 Task: Create a pull request to propose a bug fix in a repository.
Action: Mouse moved to (742, 59)
Screenshot: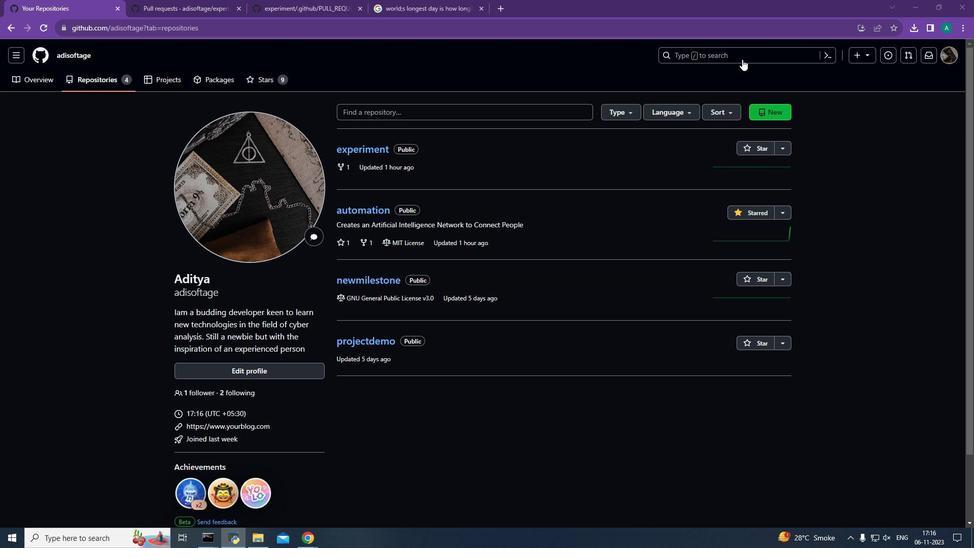 
Action: Mouse pressed left at (742, 59)
Screenshot: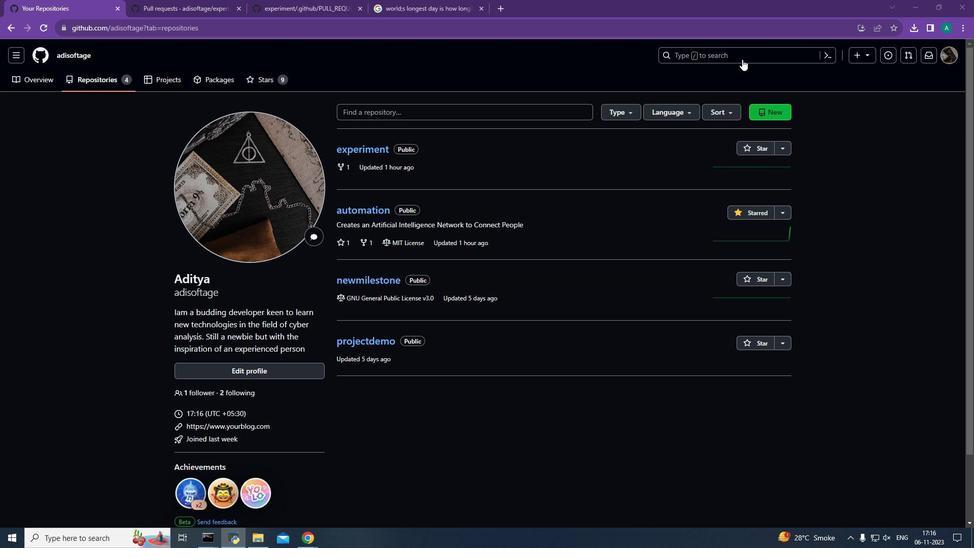 
Action: Mouse moved to (729, 64)
Screenshot: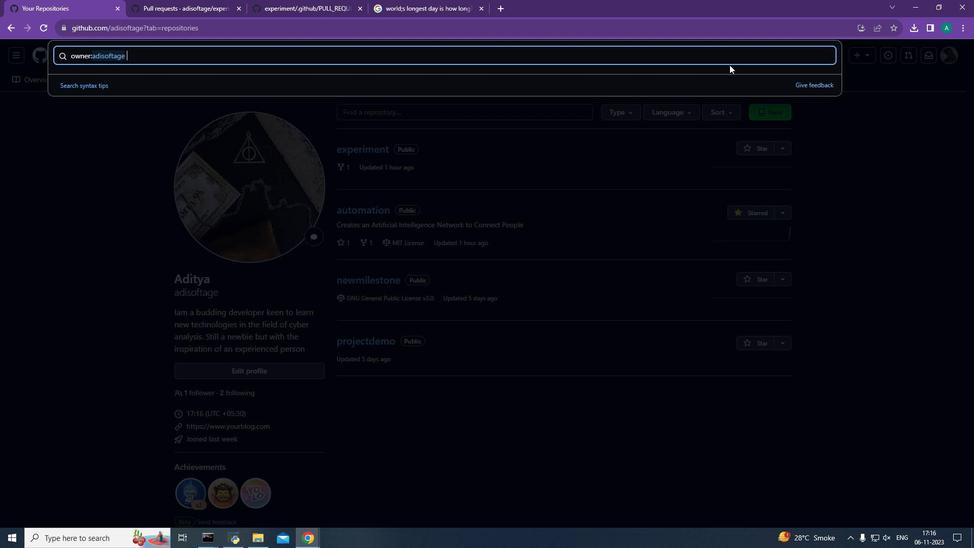 
Action: Key pressed ctrl+Abish<Key.down><Key.down><Key.down><Key.up><Key.enter>
Screenshot: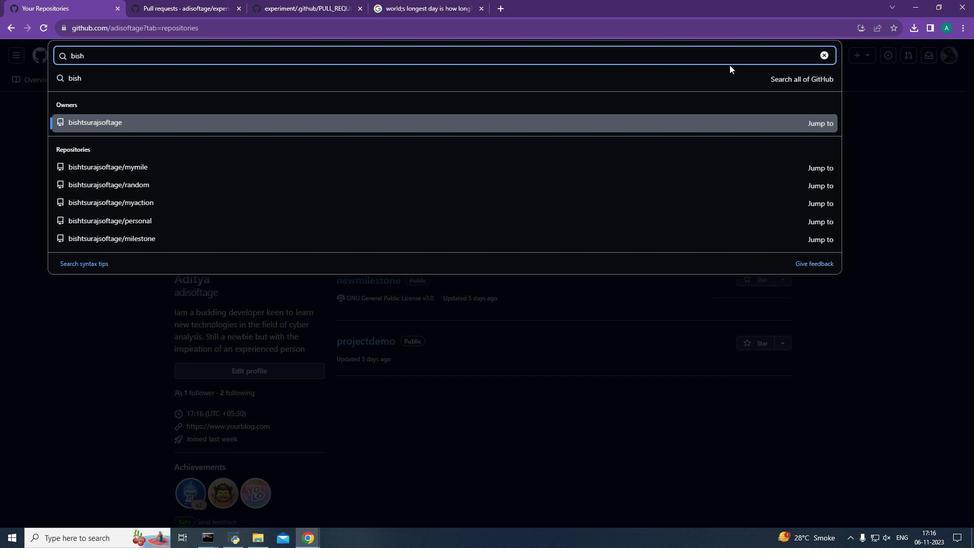
Action: Mouse moved to (381, 323)
Screenshot: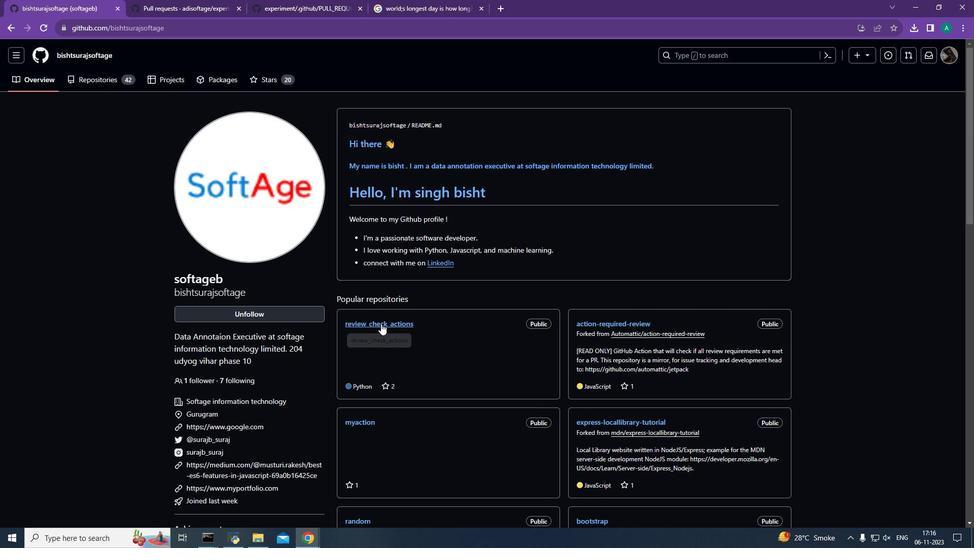 
Action: Mouse pressed left at (381, 323)
Screenshot: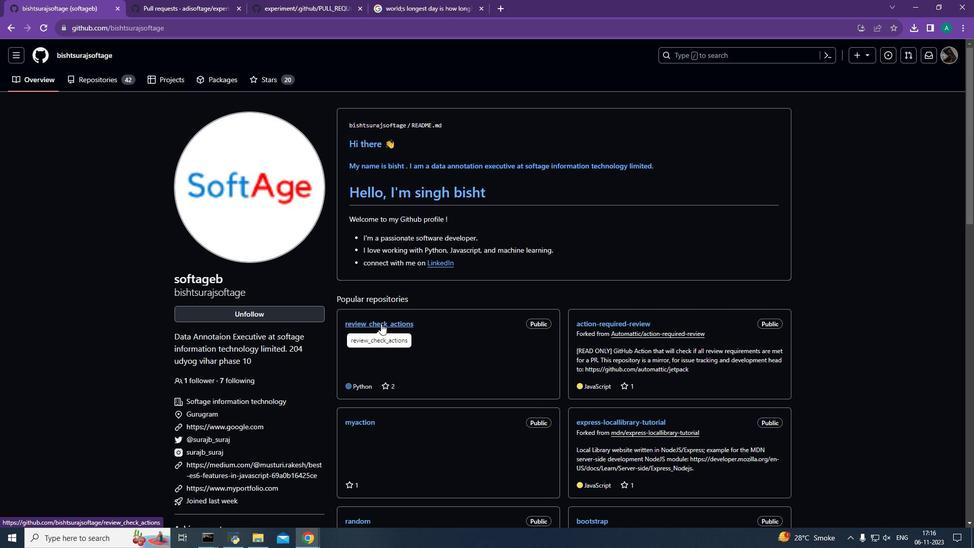 
Action: Mouse moved to (216, 256)
Screenshot: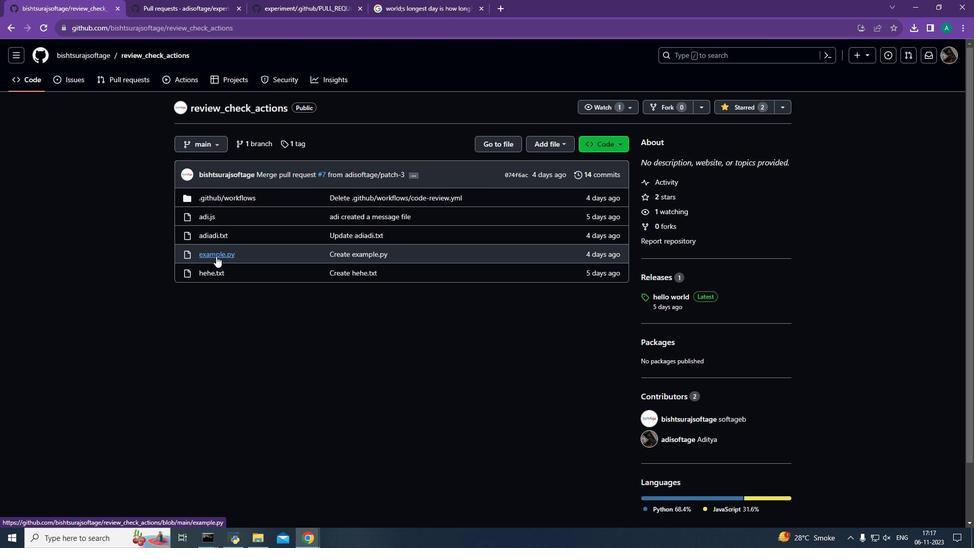 
Action: Mouse pressed left at (216, 256)
Screenshot: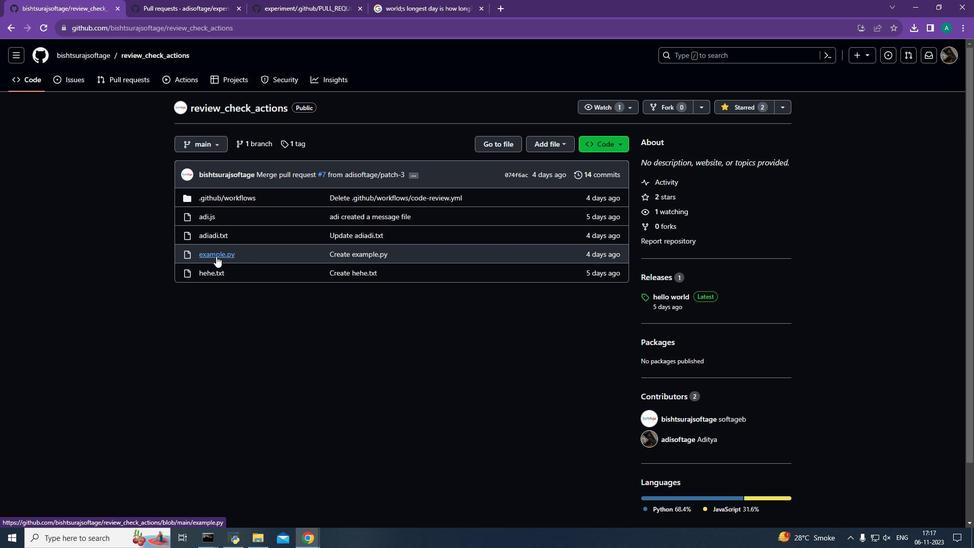 
Action: Mouse moved to (913, 168)
Screenshot: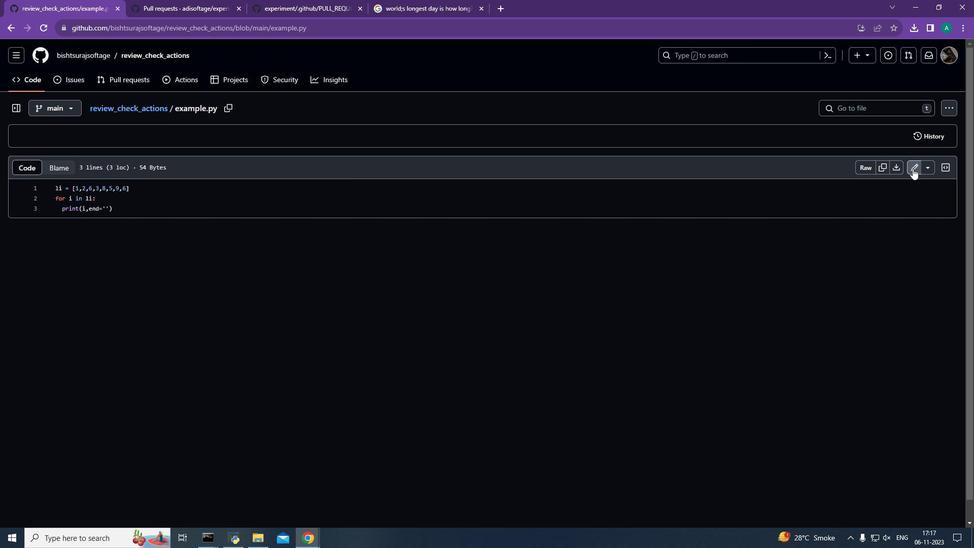 
Action: Mouse pressed left at (913, 168)
Screenshot: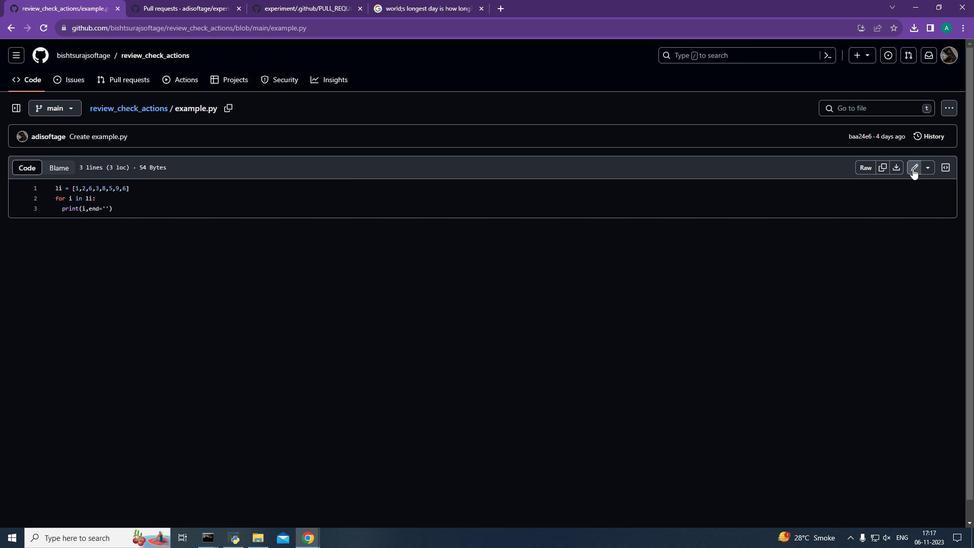 
Action: Mouse moved to (118, 80)
Screenshot: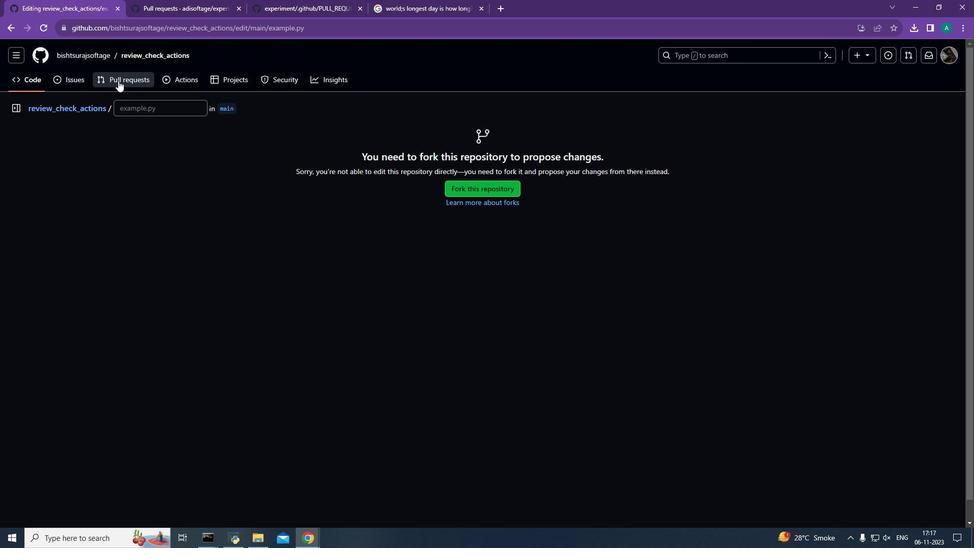 
Action: Mouse pressed left at (118, 80)
Screenshot: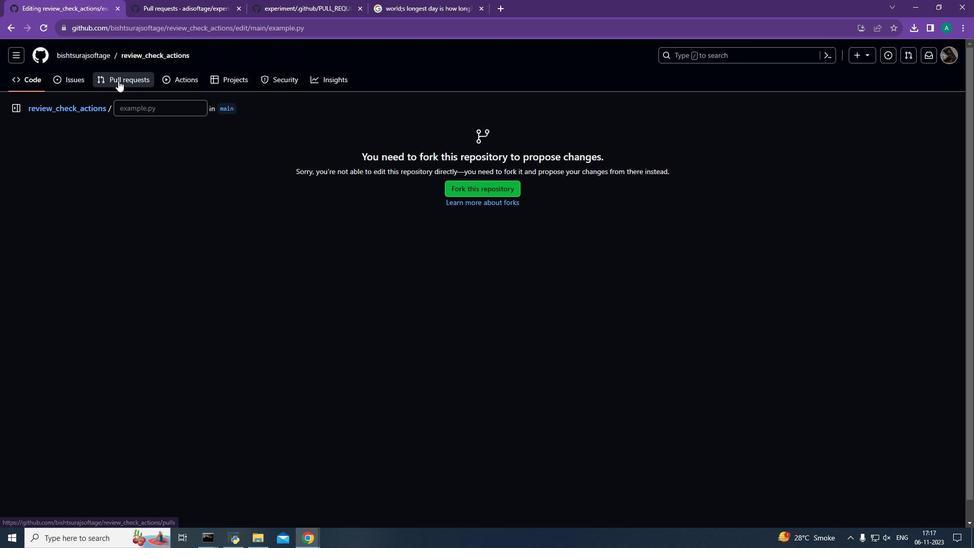 
Action: Mouse moved to (752, 115)
Screenshot: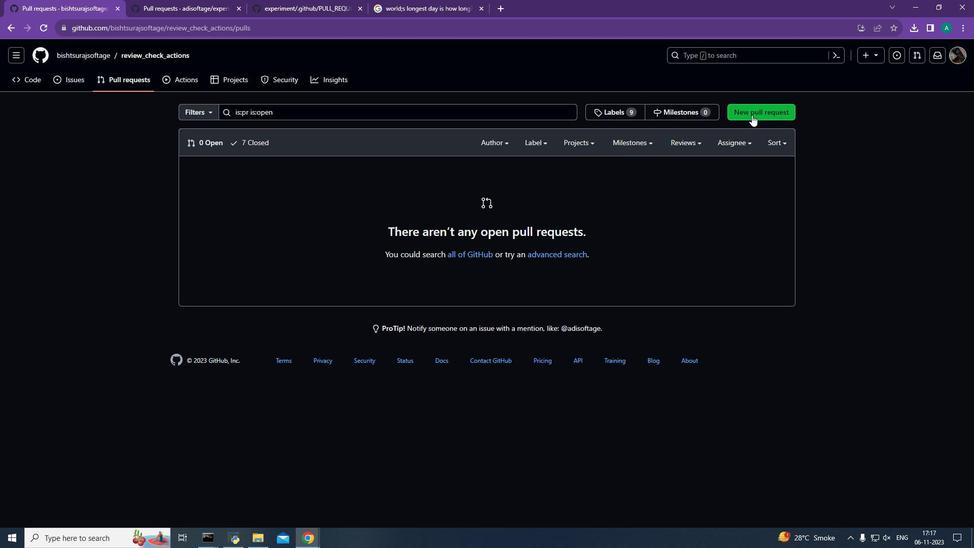 
Action: Mouse pressed left at (752, 115)
Screenshot: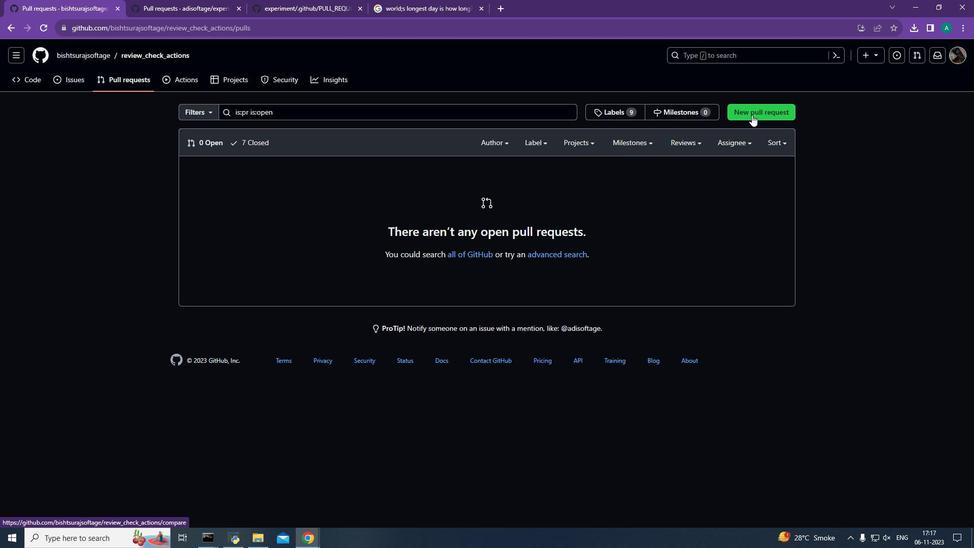 
Action: Mouse moved to (298, 155)
Screenshot: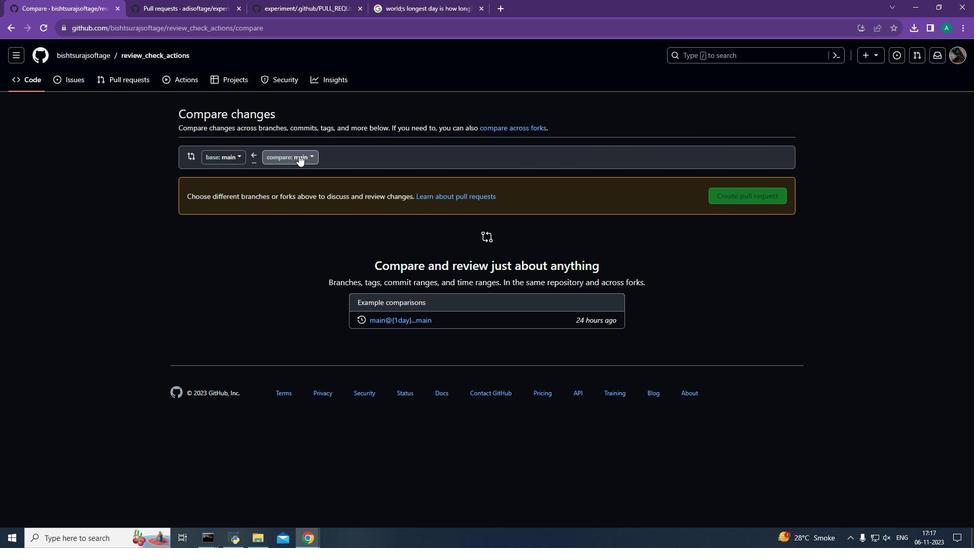 
Action: Mouse pressed left at (298, 155)
Screenshot: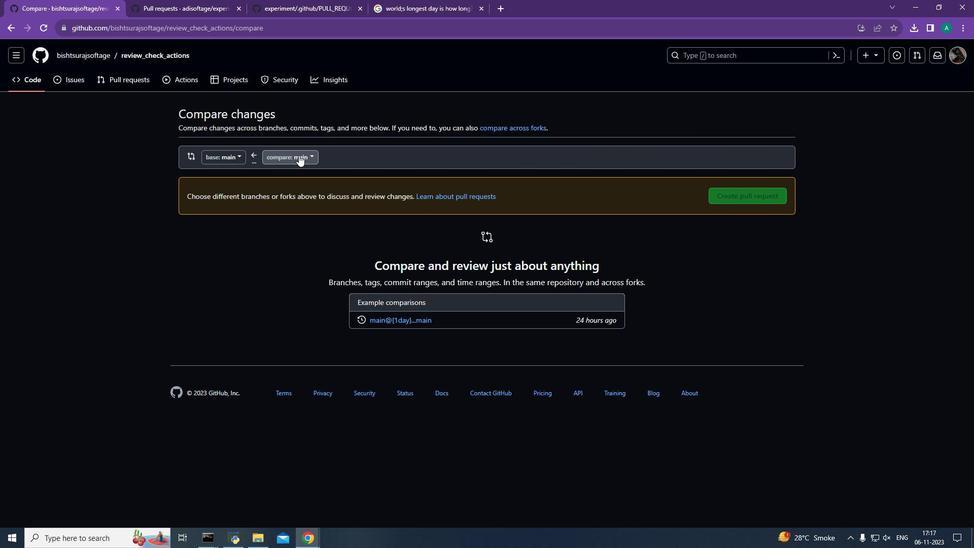 
Action: Mouse moved to (288, 268)
Screenshot: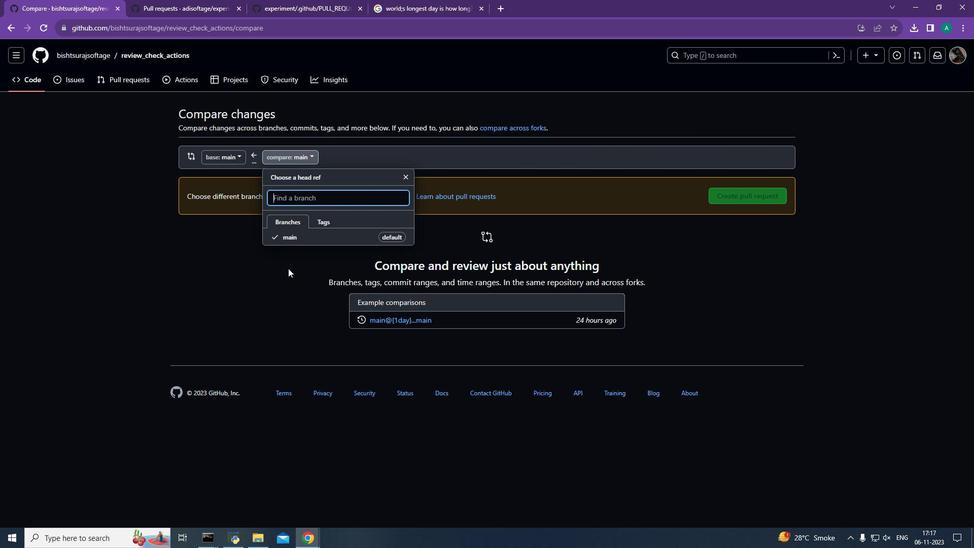 
Action: Mouse pressed left at (288, 268)
Screenshot: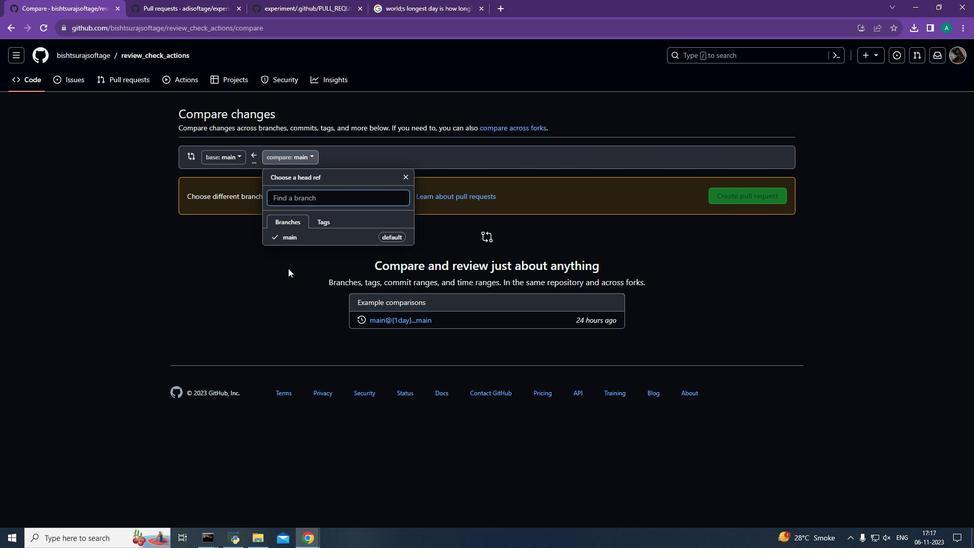 
Action: Mouse moved to (16, 27)
Screenshot: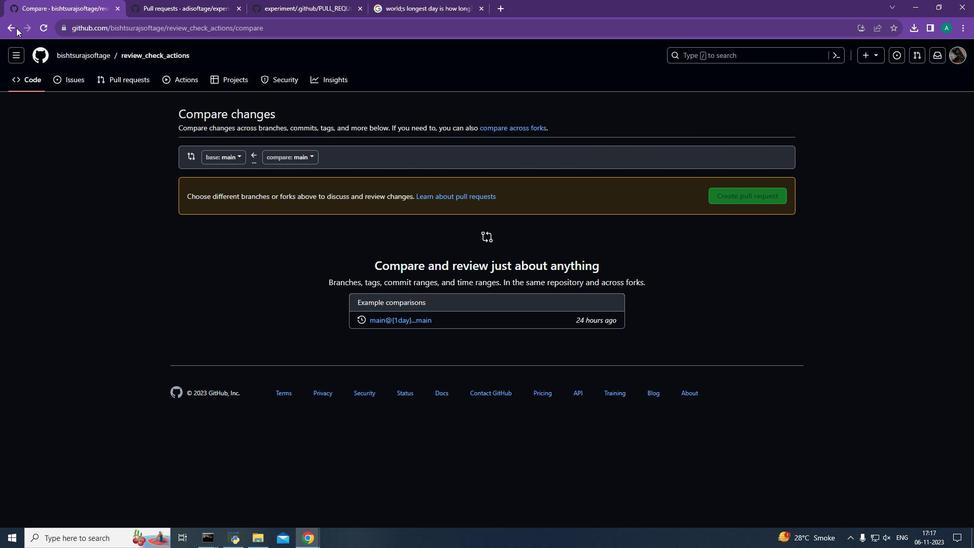 
Action: Mouse pressed left at (16, 27)
Screenshot: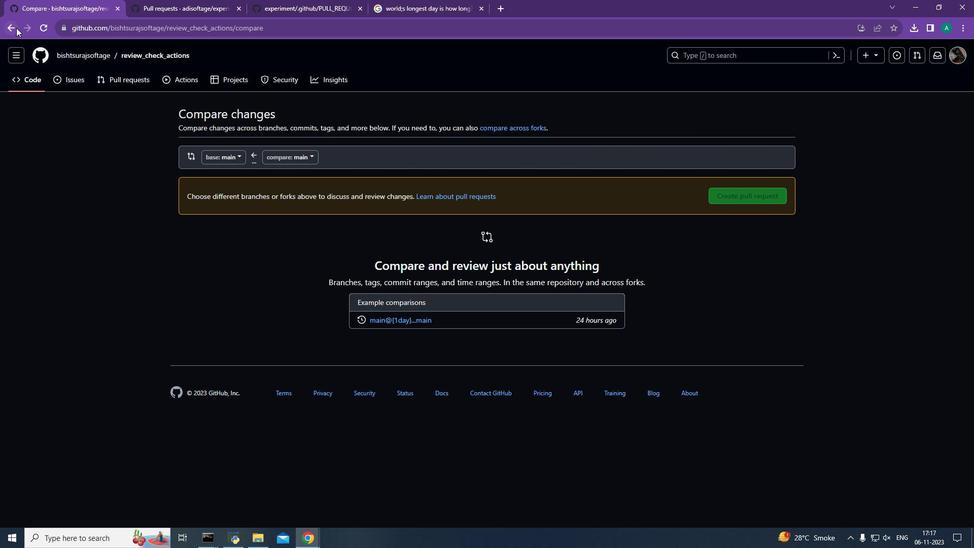 
Action: Mouse moved to (5, 26)
Screenshot: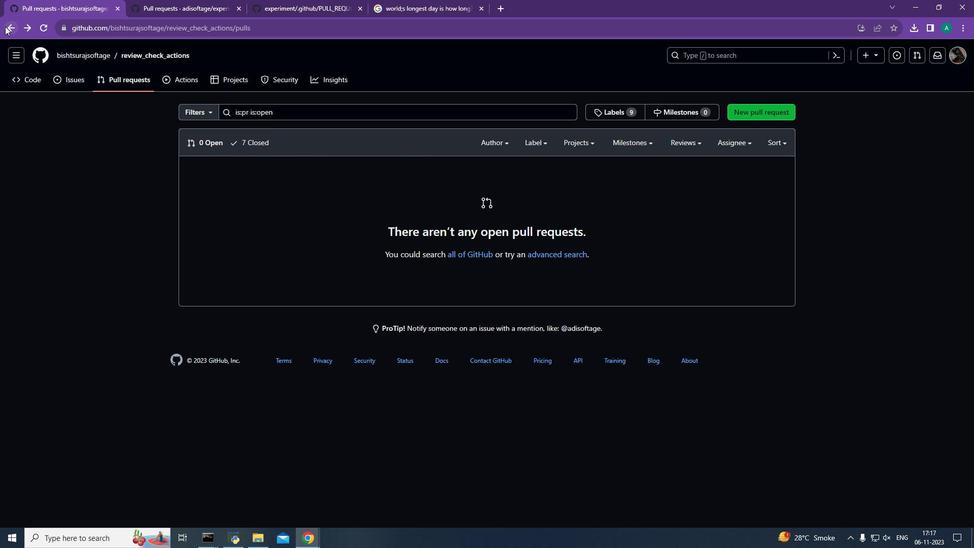 
Action: Mouse pressed left at (5, 26)
Screenshot: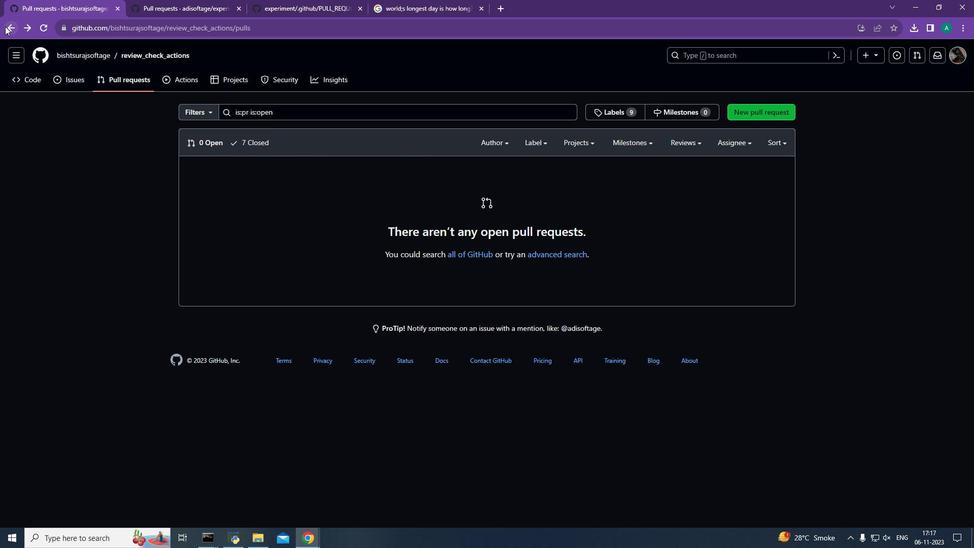 
Action: Mouse moved to (36, 79)
Screenshot: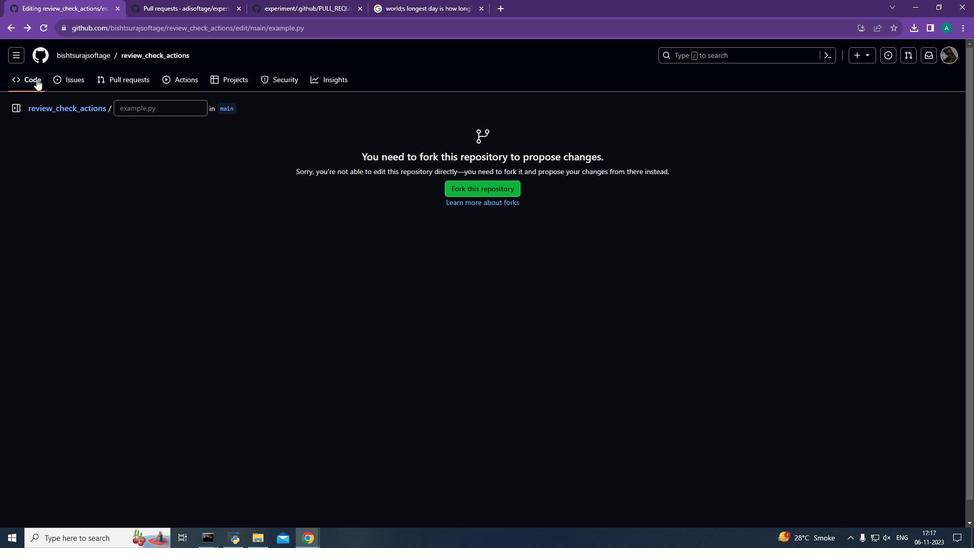 
Action: Mouse pressed left at (36, 79)
Screenshot: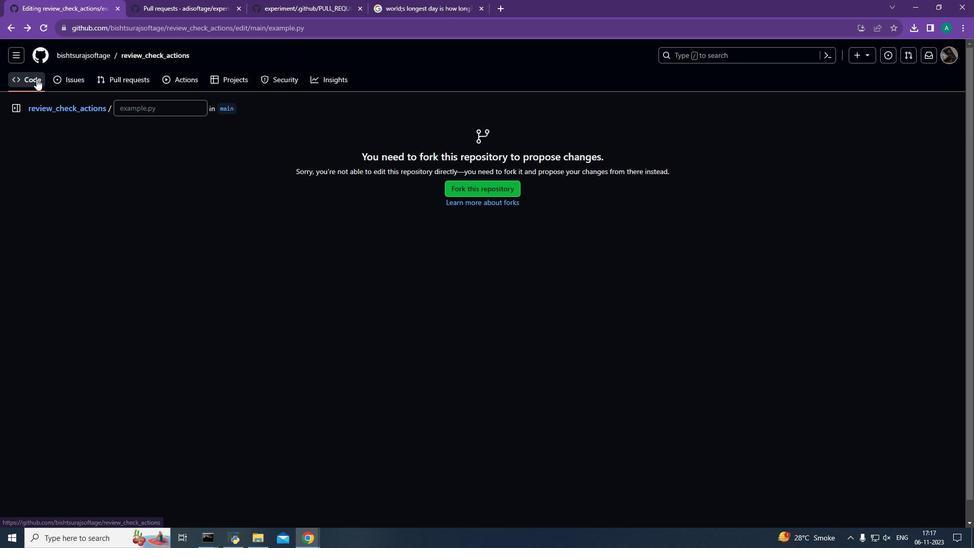 
Action: Mouse moved to (207, 215)
Screenshot: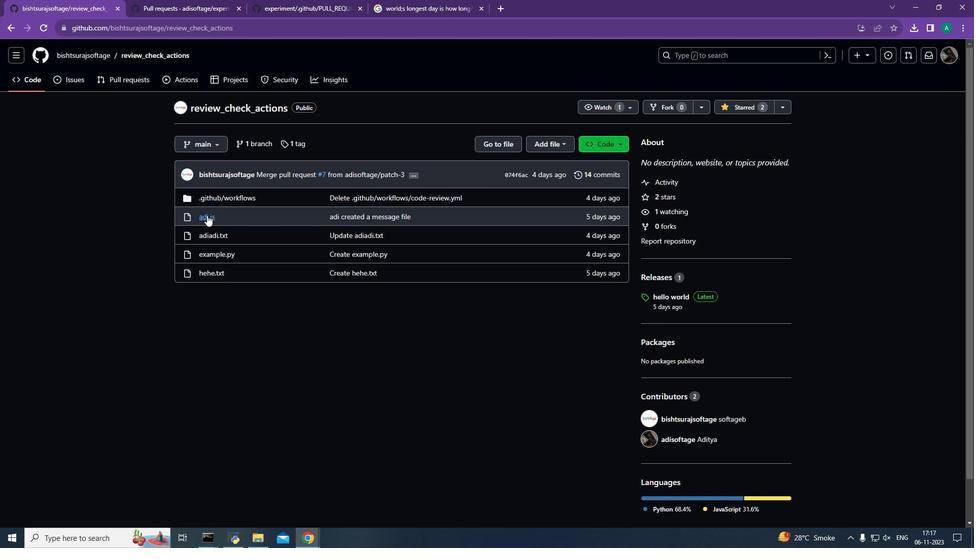 
Action: Mouse pressed left at (207, 215)
Screenshot: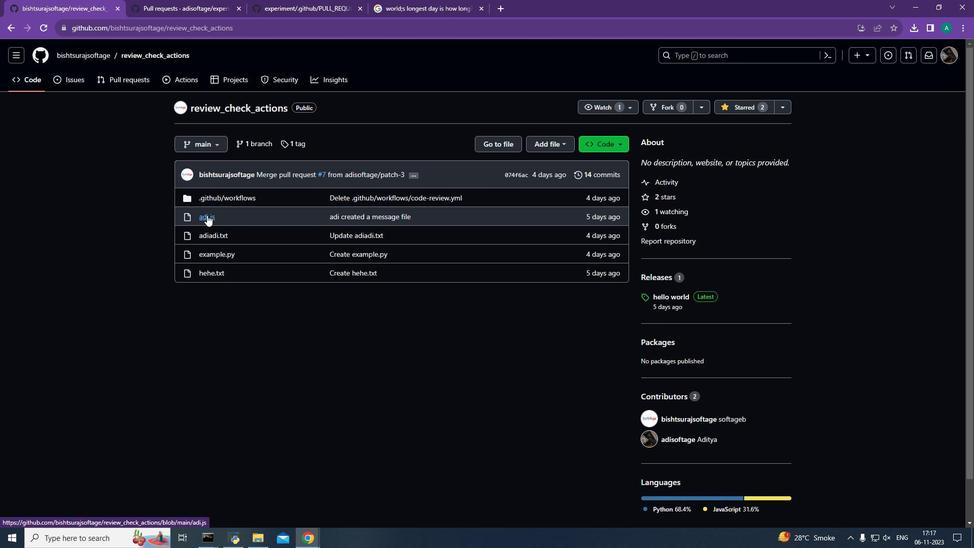 
Action: Mouse moved to (913, 167)
Screenshot: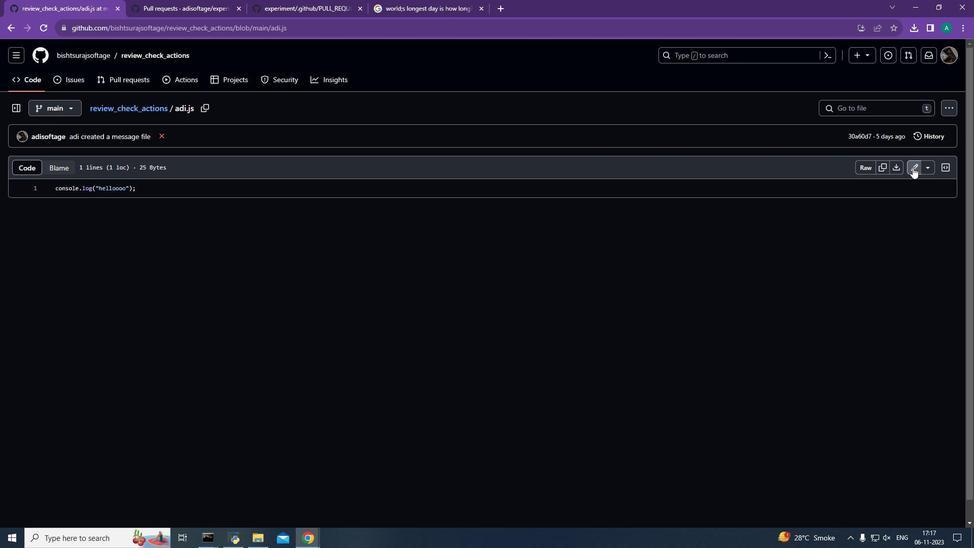 
Action: Mouse pressed left at (913, 167)
Screenshot: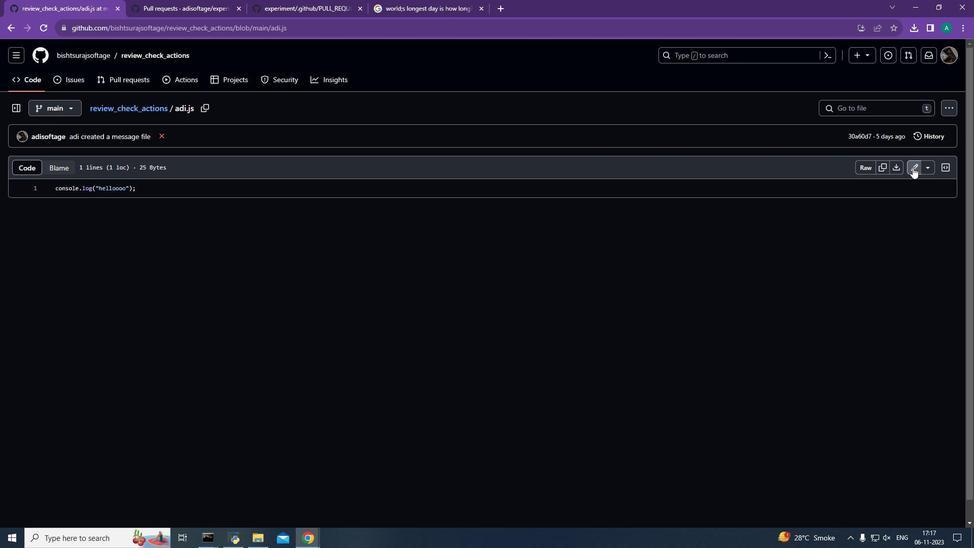 
Action: Mouse moved to (501, 185)
Screenshot: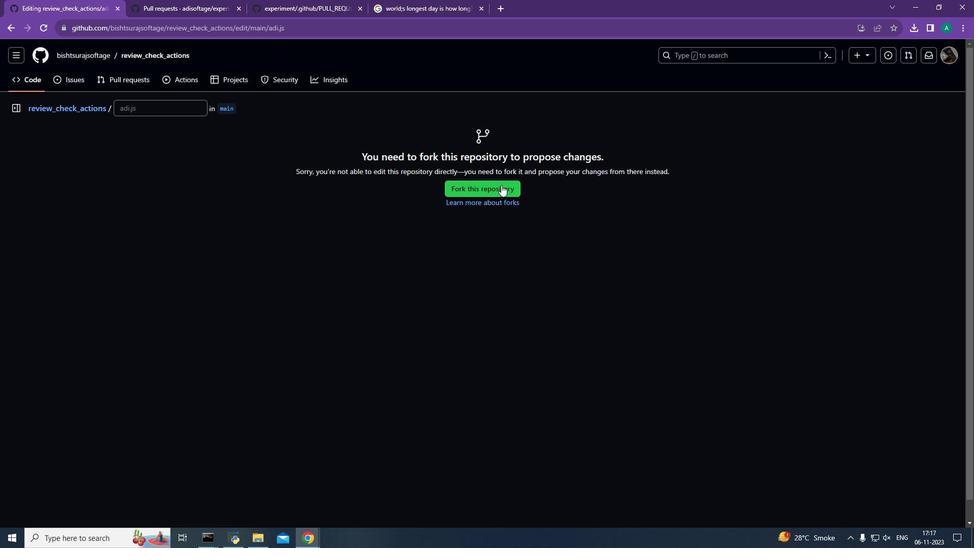 
Action: Mouse pressed left at (501, 185)
Screenshot: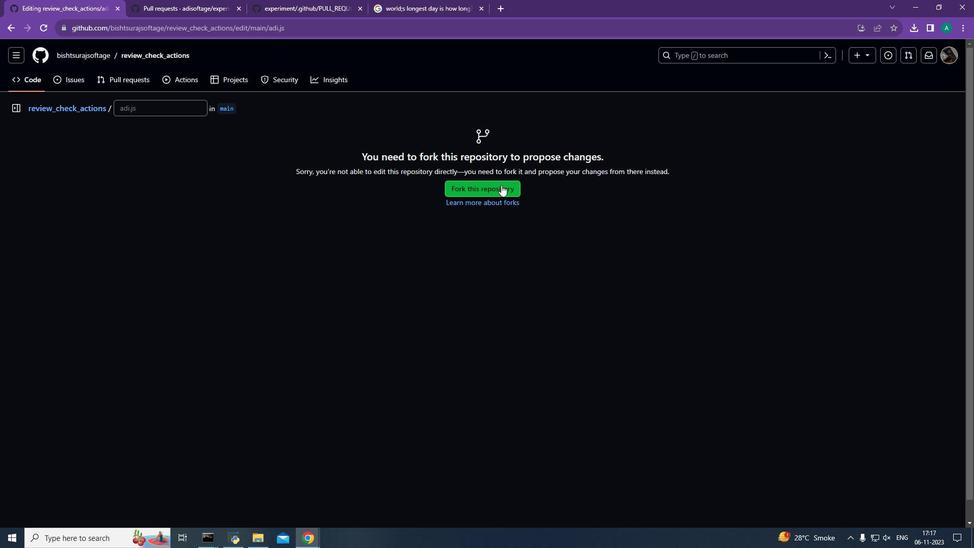 
Action: Mouse moved to (139, 202)
Screenshot: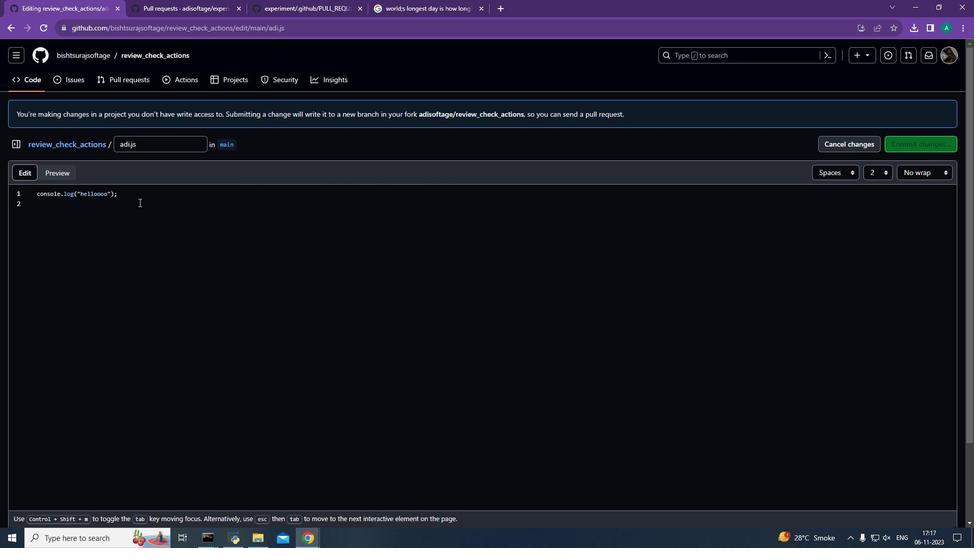 
Action: Mouse pressed left at (139, 202)
Screenshot: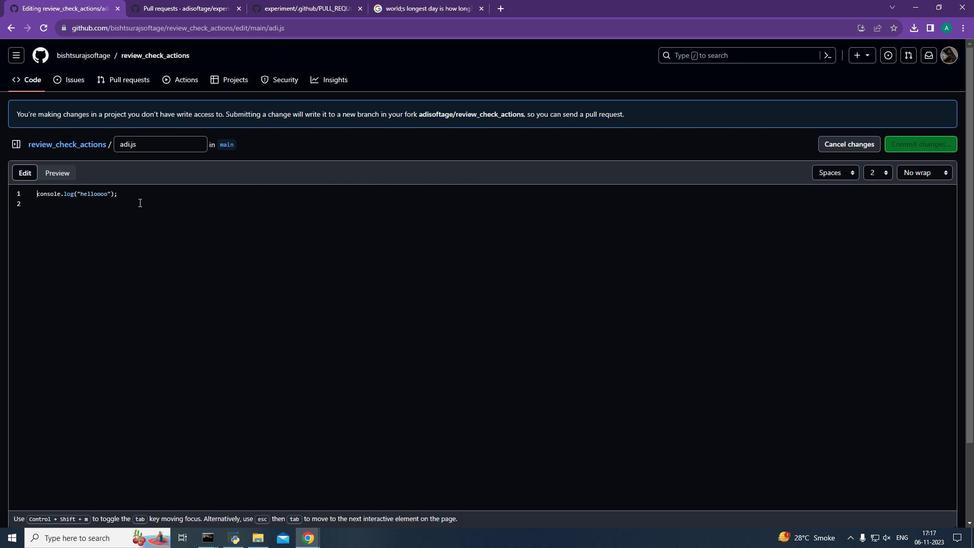 
Action: Mouse moved to (158, 189)
Screenshot: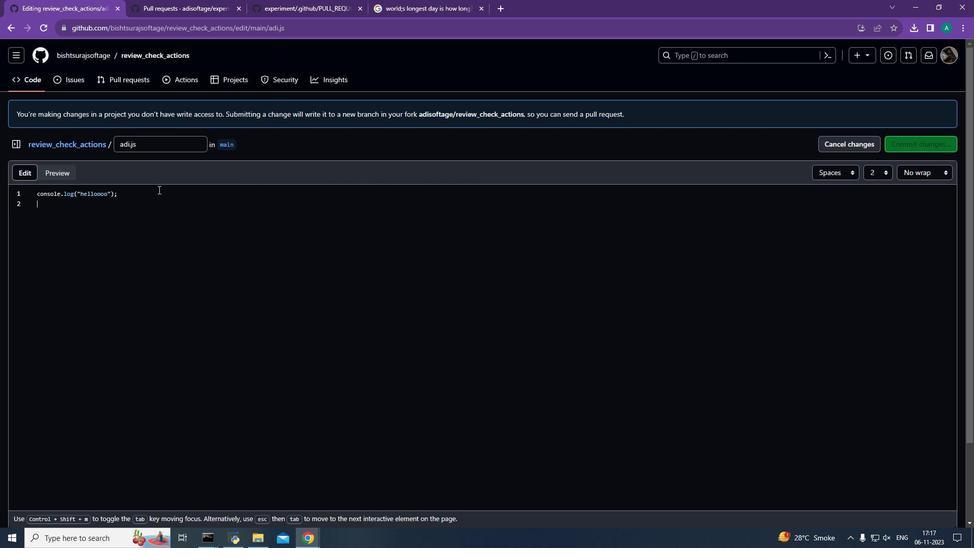 
Action: Key pressed consolectrl+A
Screenshot: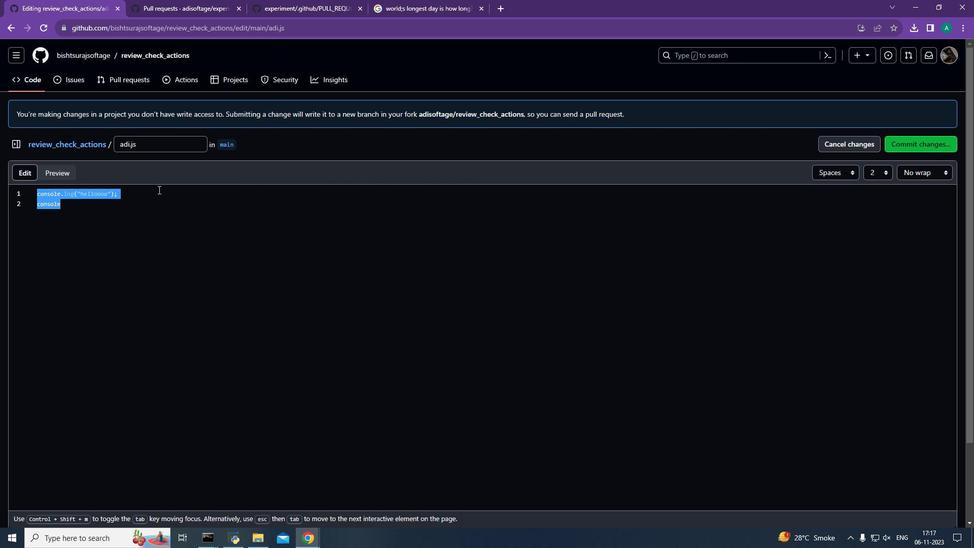 
Action: Mouse moved to (165, 146)
Screenshot: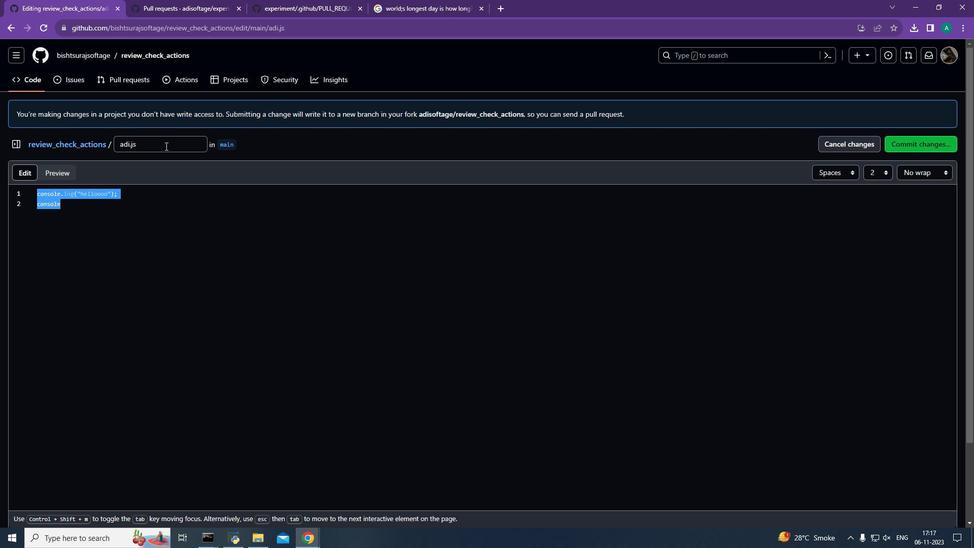 
Action: Mouse pressed left at (165, 146)
Screenshot: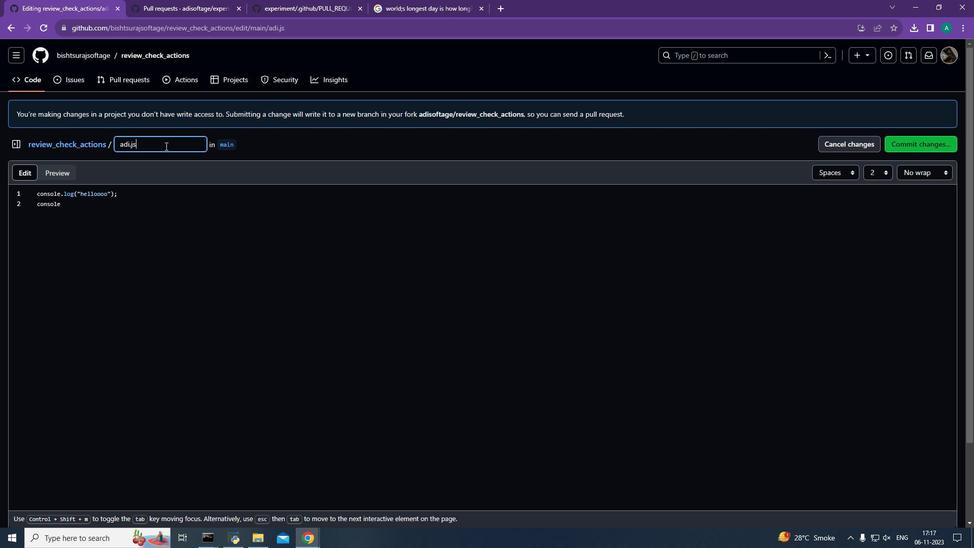 
Action: Key pressed <Key.backspace><Key.backspace>py
Screenshot: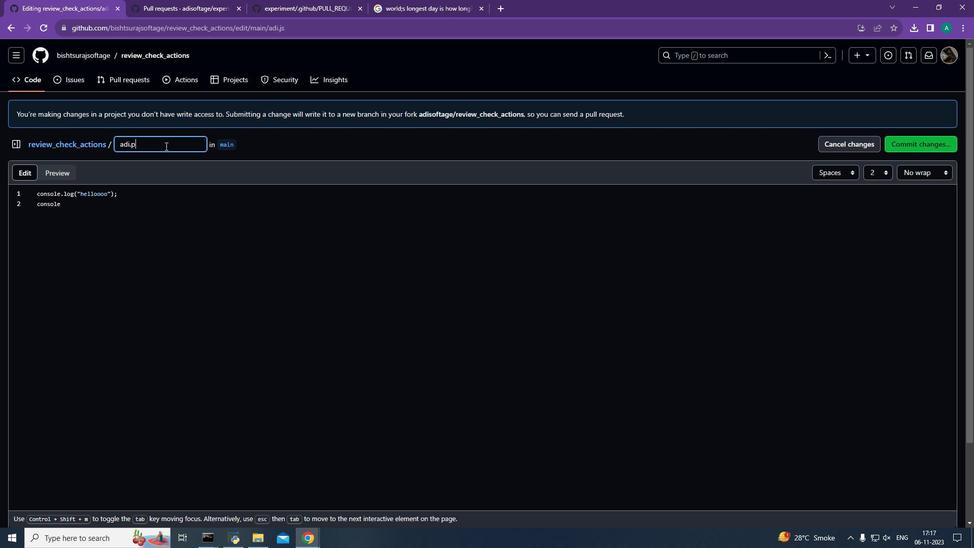 
Action: Mouse moved to (142, 238)
Screenshot: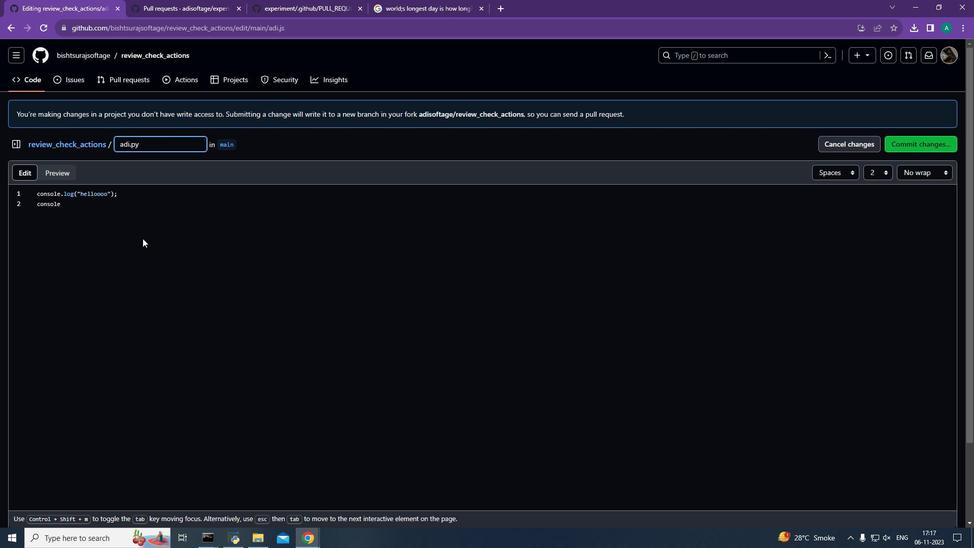 
Action: Mouse pressed left at (142, 238)
Screenshot: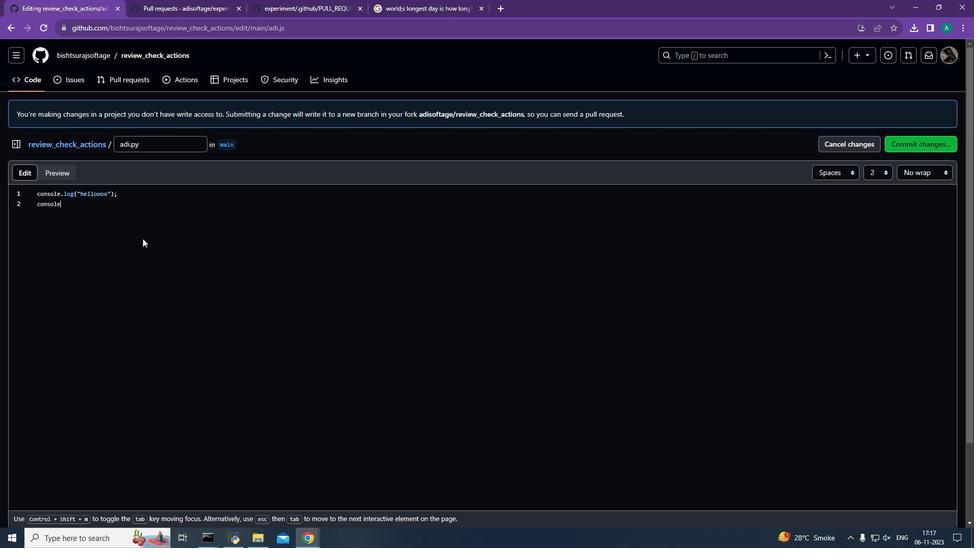 
Action: Key pressed ctrl+Aprintf<Key.backspace><Key.shift_r>("<Key.shift><Key.shift><Key.shift><Key.shift><Key.shift><Key.shift><Key.shift><Key.shift><Key.shift><Key.shift><Key.shift><Key.shift><Key.shift><Key.shift><Key.shift><Key.shift><Key.shift><Key.shift><Key.shift><Key.shift><Key.shift><Key.shift><Key.shift><Key.shift><Key.shift><Key.shift>Bug<Key.space><Key.shift>Fixed<Key.space><Key.shift><Key.shift><Key.shift><Key.shift><Key.shift><Key.shift><Key.shift><Key.shift>!!<Key.shift_r>")
Screenshot: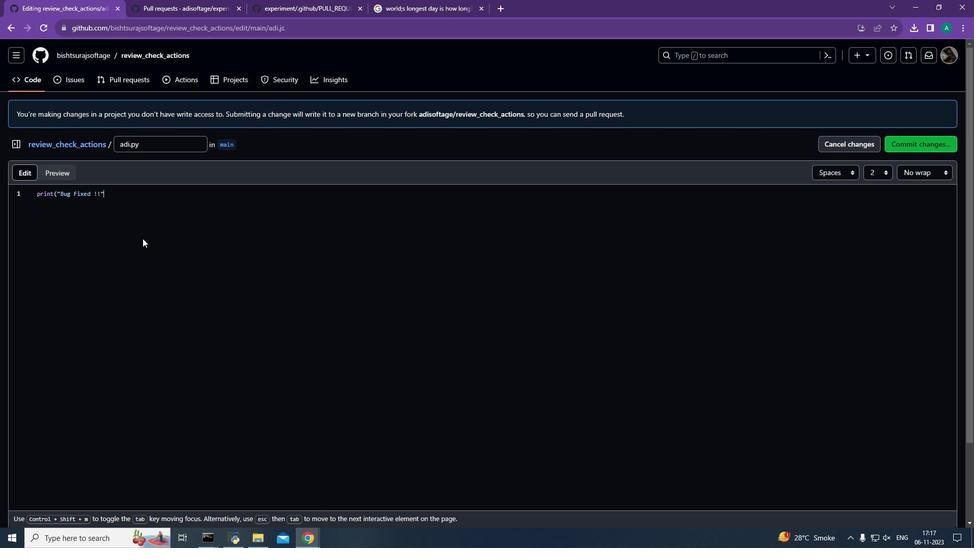 
Action: Mouse moved to (894, 141)
Screenshot: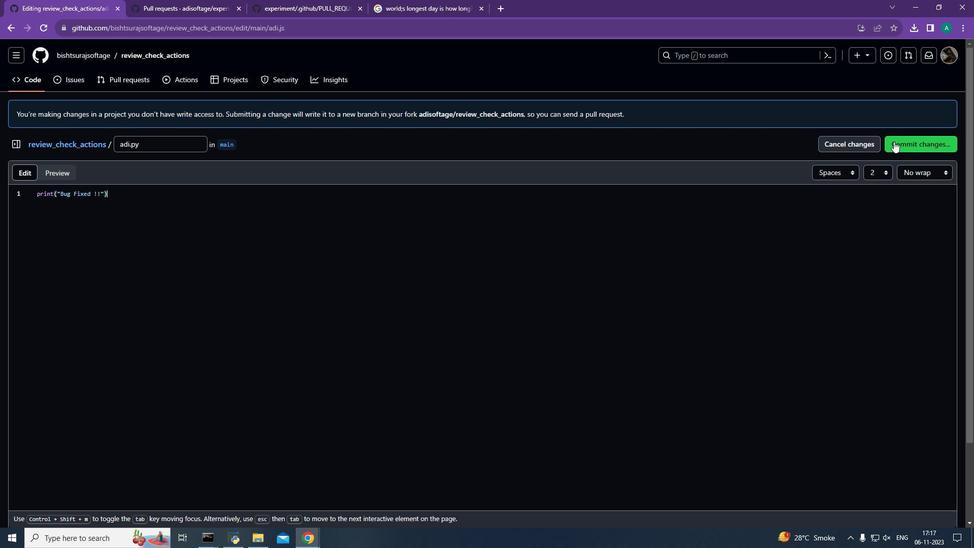 
Action: Mouse pressed left at (894, 141)
Screenshot: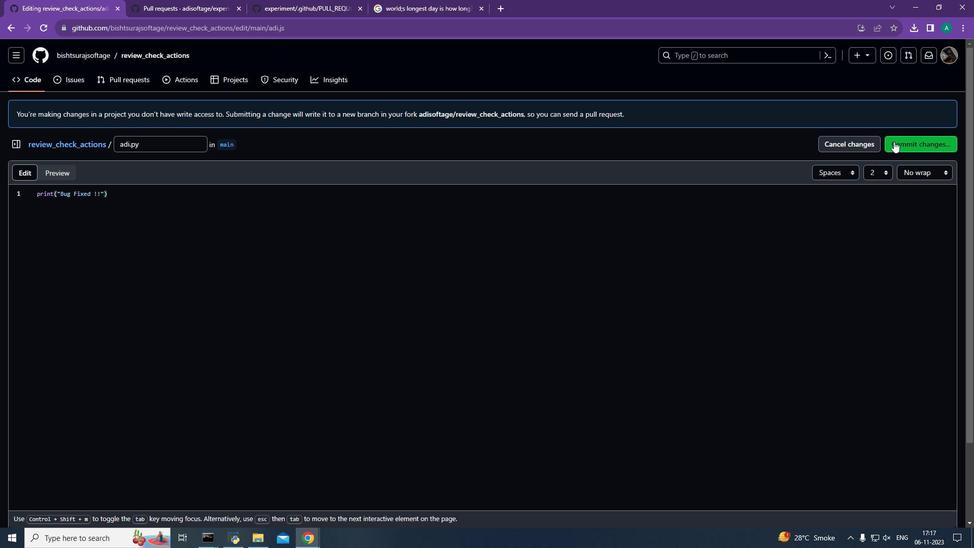 
Action: Mouse moved to (556, 377)
Screenshot: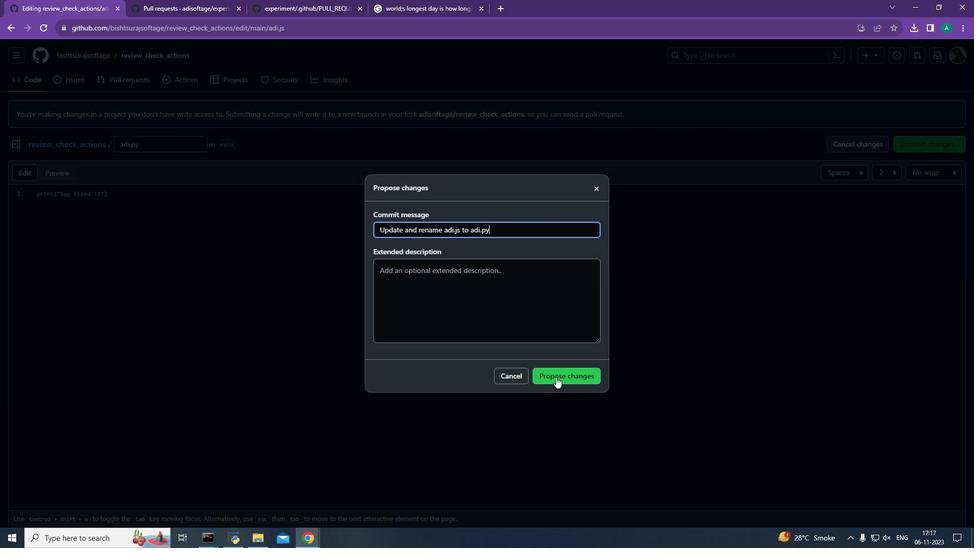
Action: Mouse pressed left at (556, 377)
Screenshot: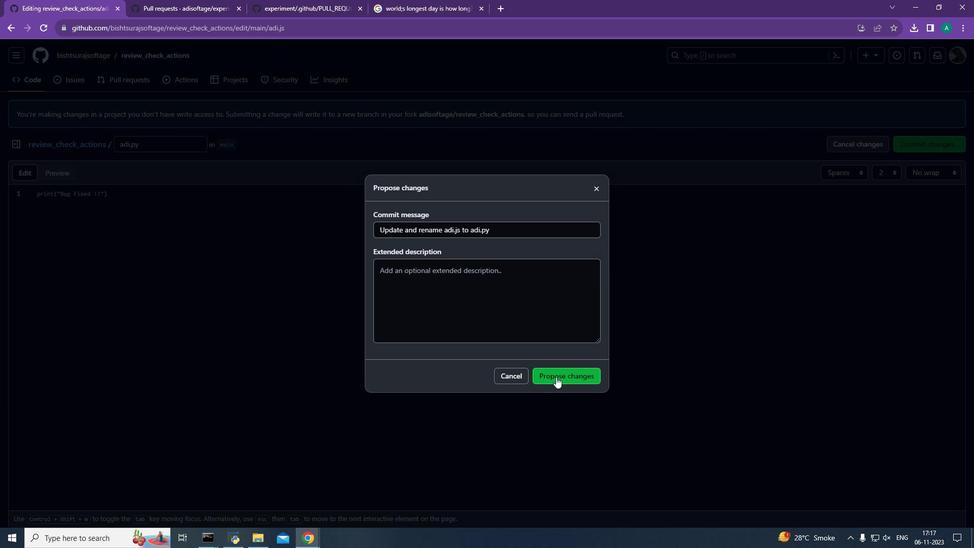
Action: Mouse moved to (723, 212)
Screenshot: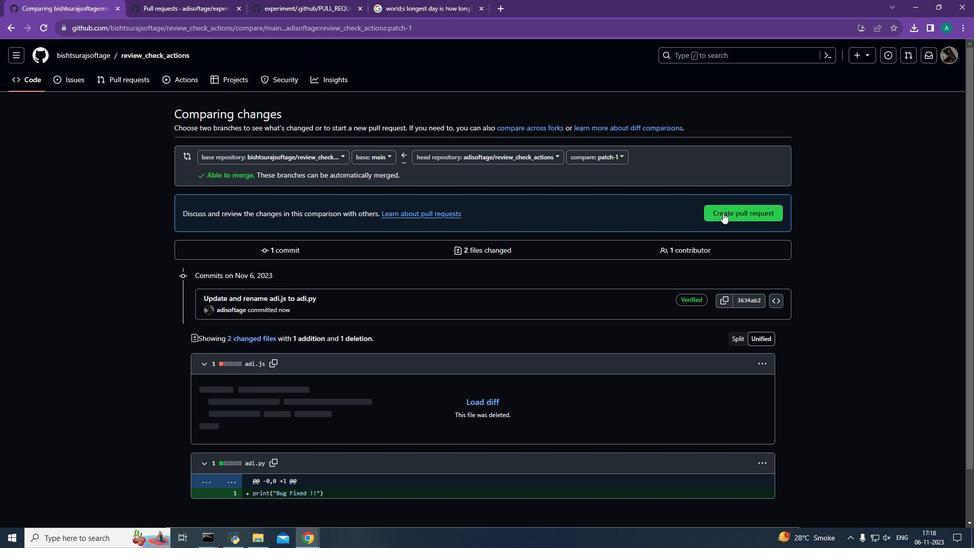 
Action: Mouse pressed left at (723, 212)
Screenshot: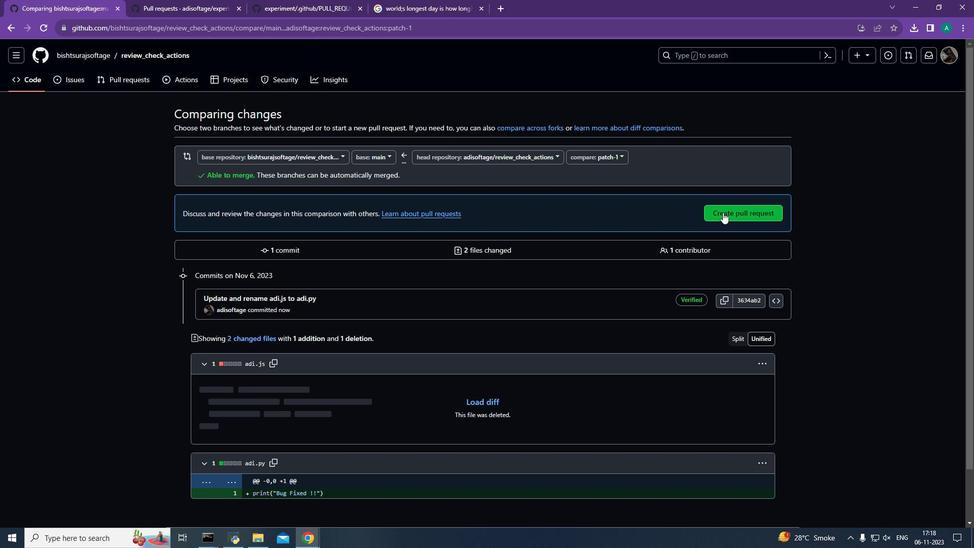 
Action: Mouse moved to (568, 418)
Screenshot: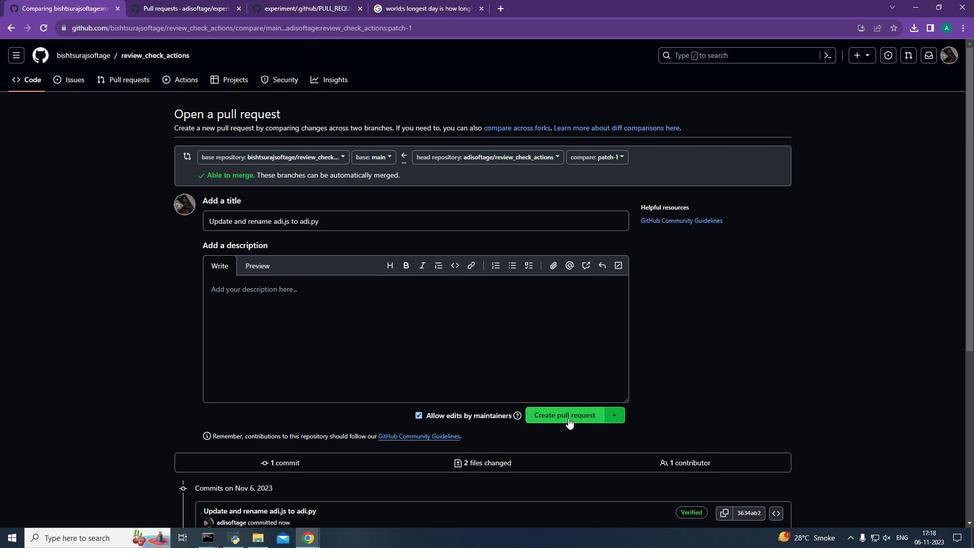 
Action: Mouse pressed left at (568, 418)
Screenshot: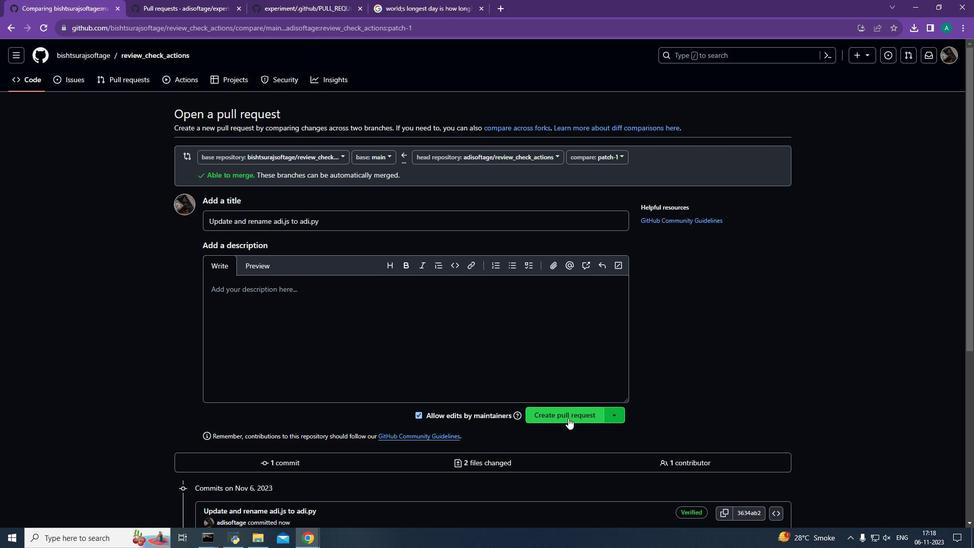 
Action: Mouse moved to (296, 349)
Screenshot: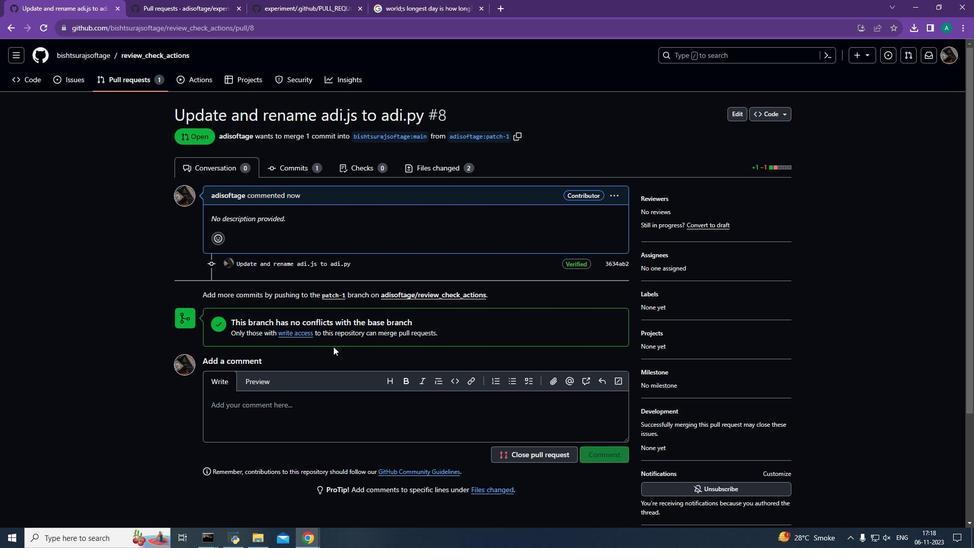 
